Task: Open Card Card0051 in Board Board0043 in Workspace Development in Trello
Action: Mouse moved to (480, 60)
Screenshot: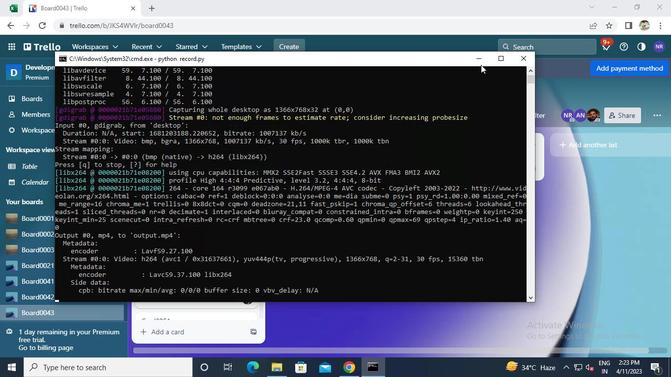 
Action: Mouse pressed left at (480, 60)
Screenshot: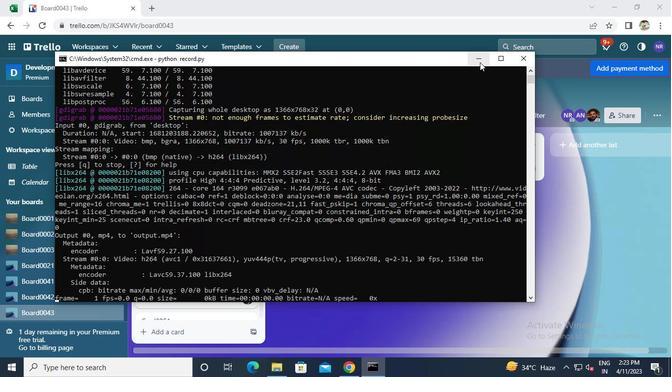 
Action: Mouse moved to (187, 291)
Screenshot: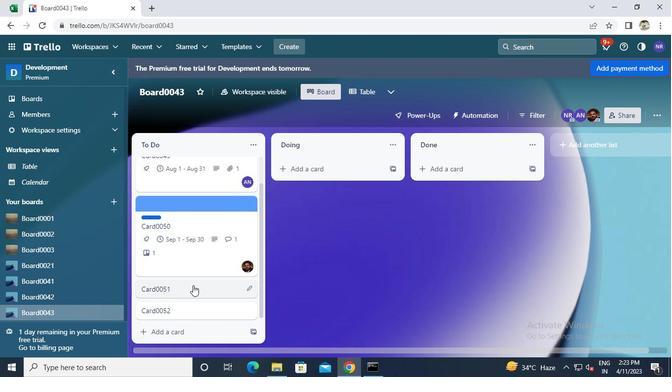 
Action: Mouse pressed left at (187, 291)
Screenshot: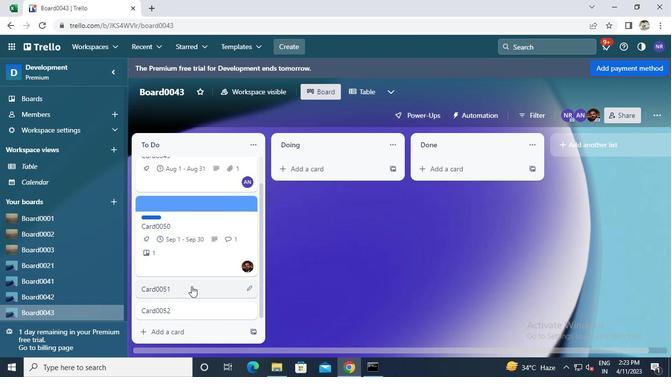 
Action: Mouse moved to (368, 362)
Screenshot: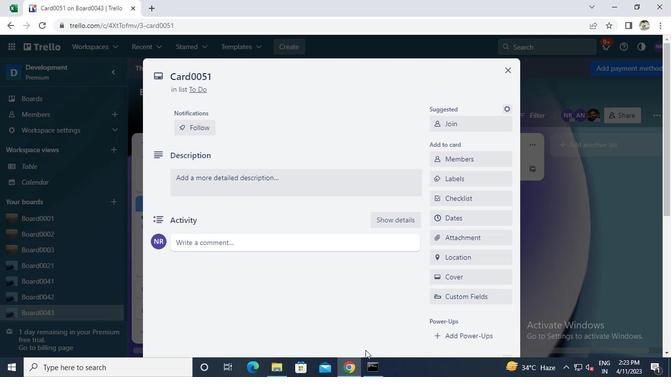 
Action: Mouse pressed left at (368, 362)
Screenshot: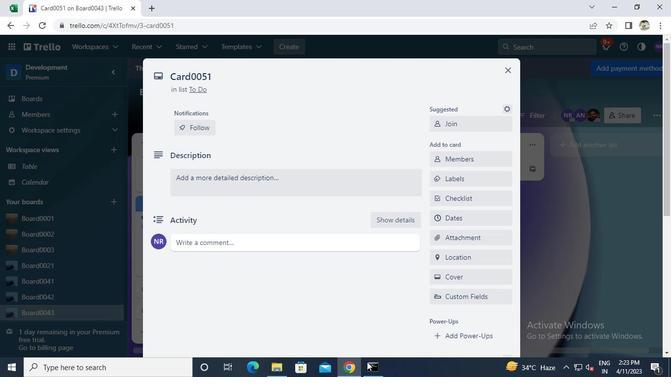 
Action: Mouse moved to (524, 53)
Screenshot: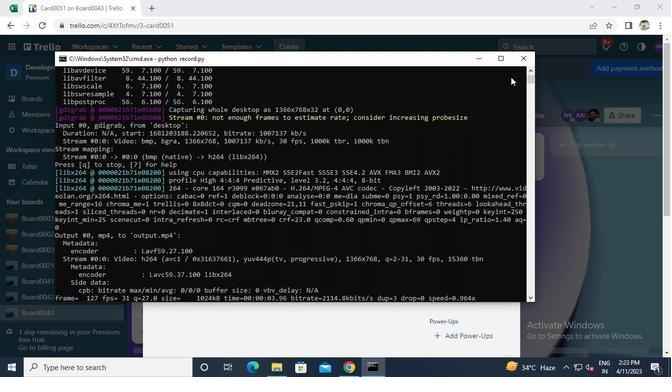 
Action: Mouse pressed left at (524, 53)
Screenshot: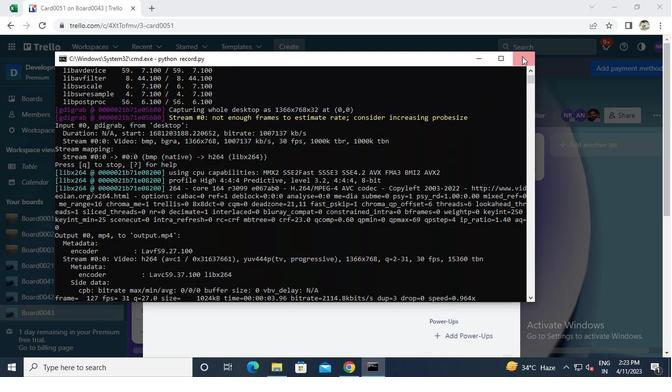 
Action: Mouse moved to (521, 59)
Screenshot: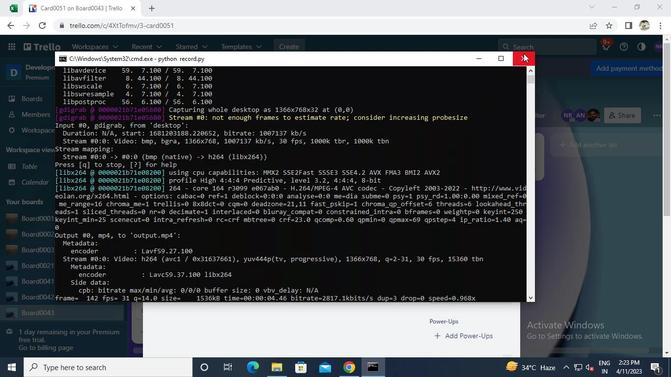 
